 Task: Search for hiking trails near Salt Lake City, Utah, and Zion National Park, Utah.
Action: Mouse moved to (147, 91)
Screenshot: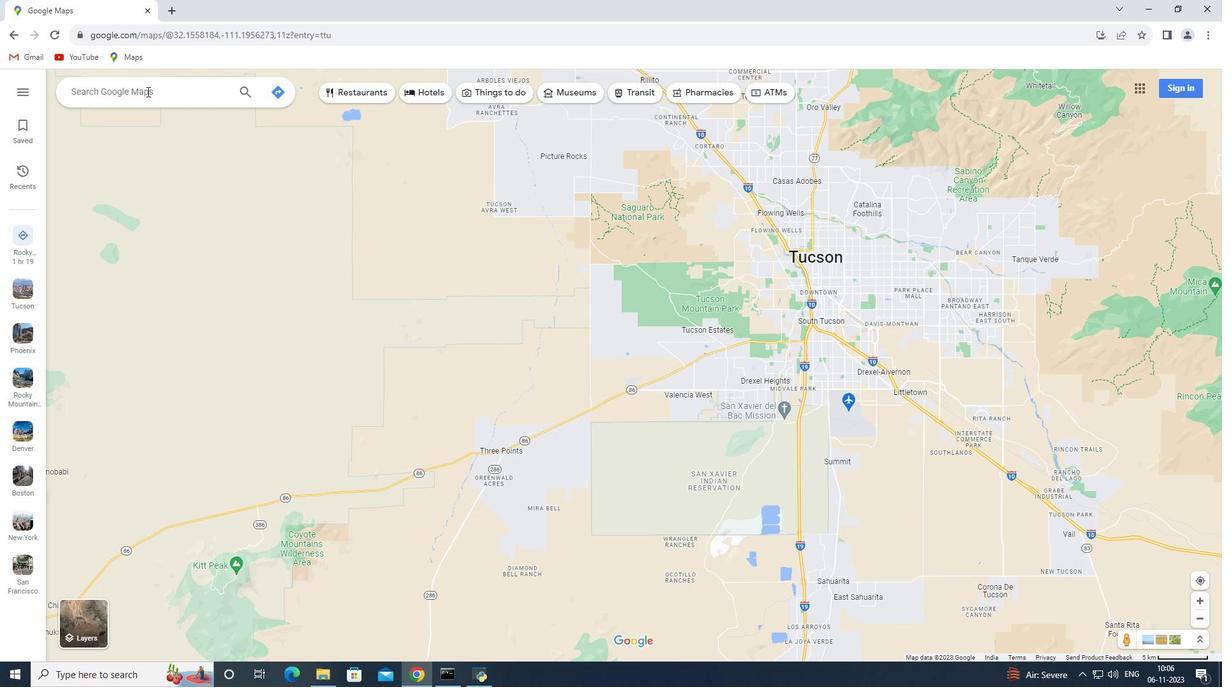 
Action: Mouse pressed left at (147, 91)
Screenshot: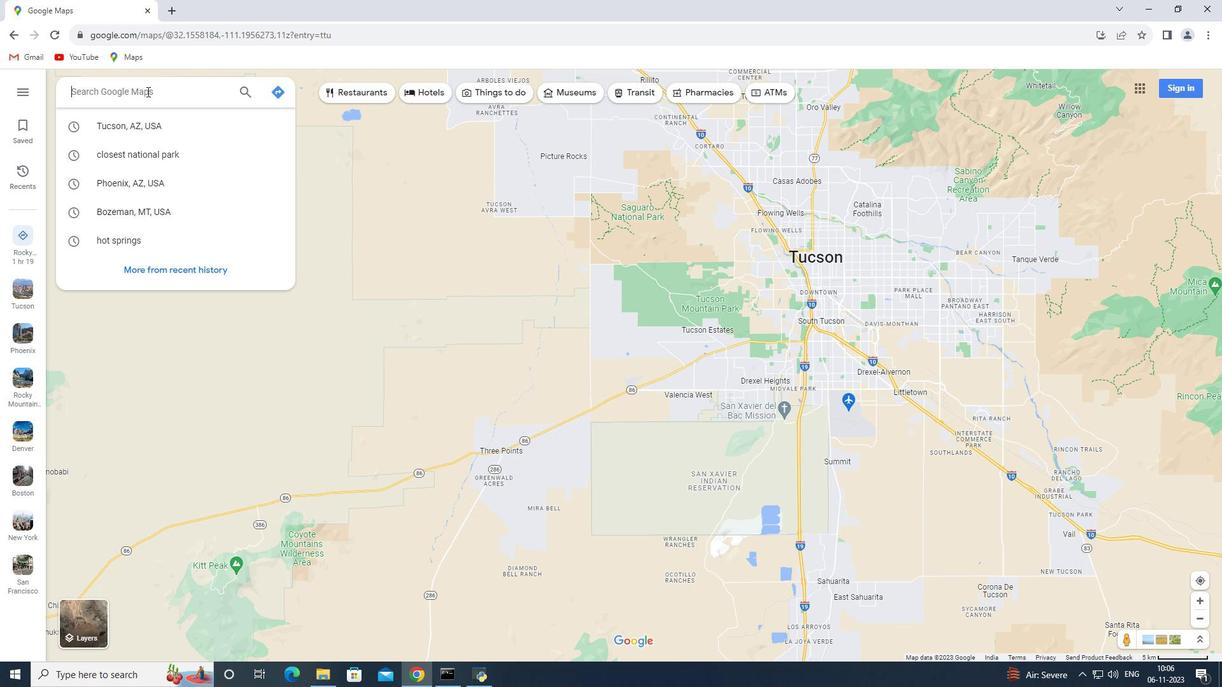 
Action: Key pressed <Key.shift>Salt<Key.space><Key.shift>Lake<Key.space><Key.shift>City,<Key.space><Key.shift_r>Utah<Key.enter>
Screenshot: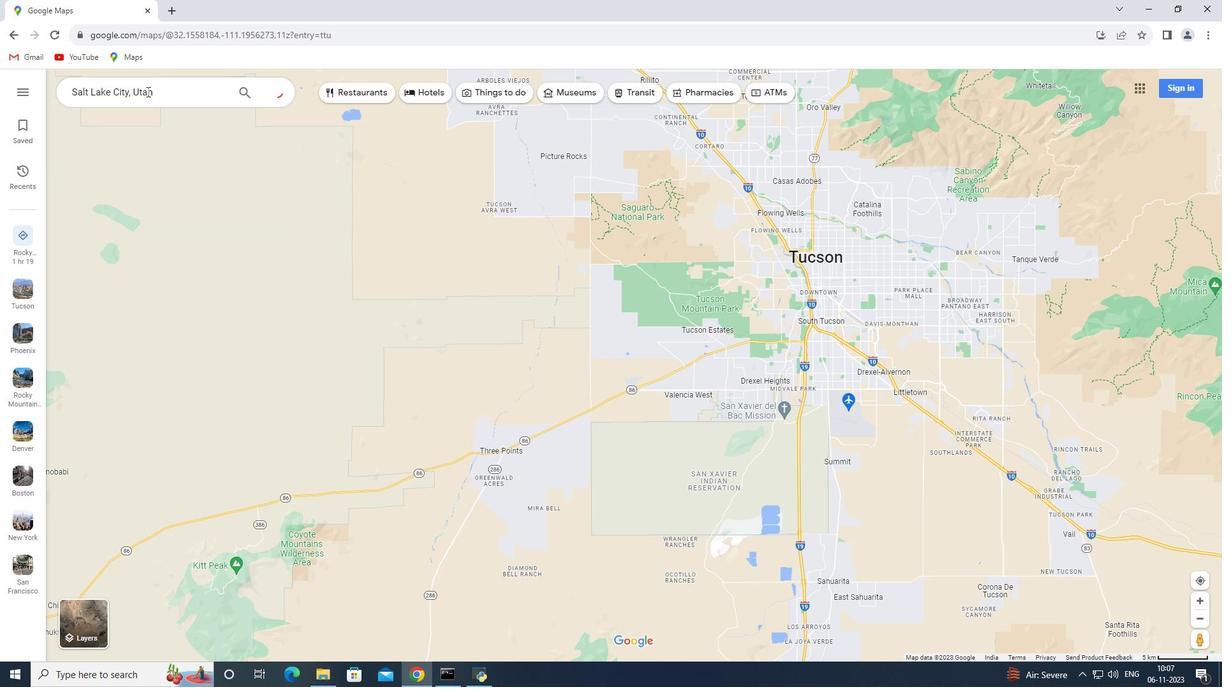 
Action: Mouse moved to (172, 312)
Screenshot: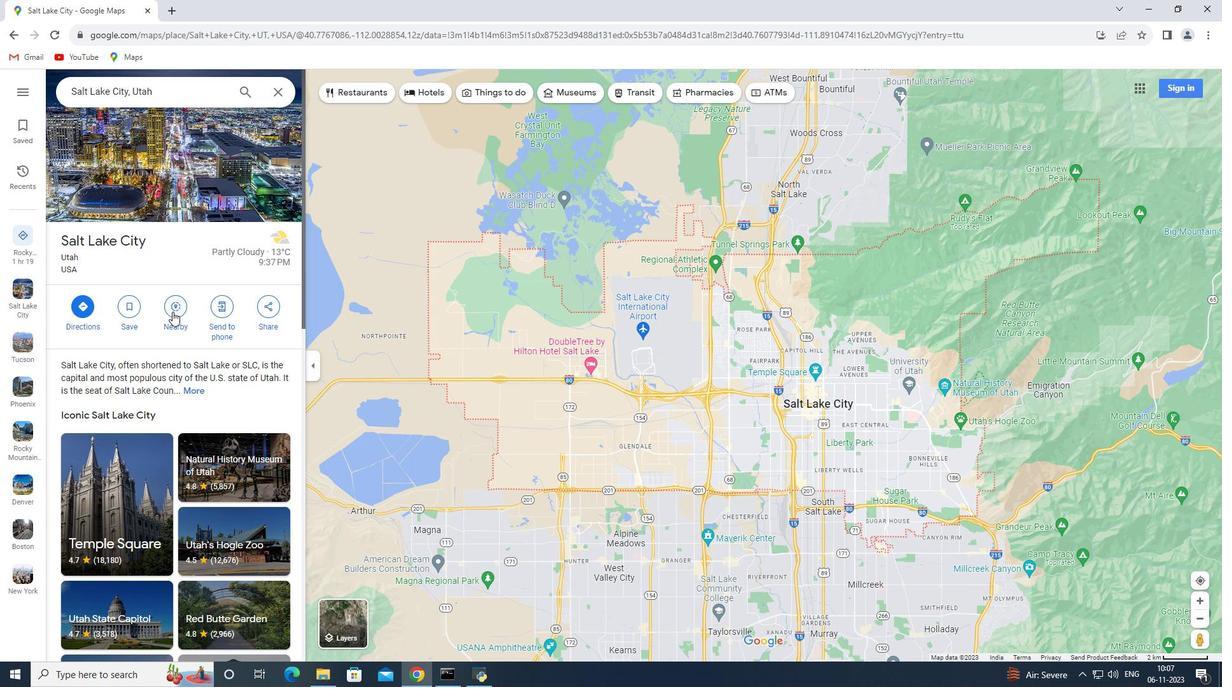 
Action: Mouse pressed left at (172, 312)
Screenshot: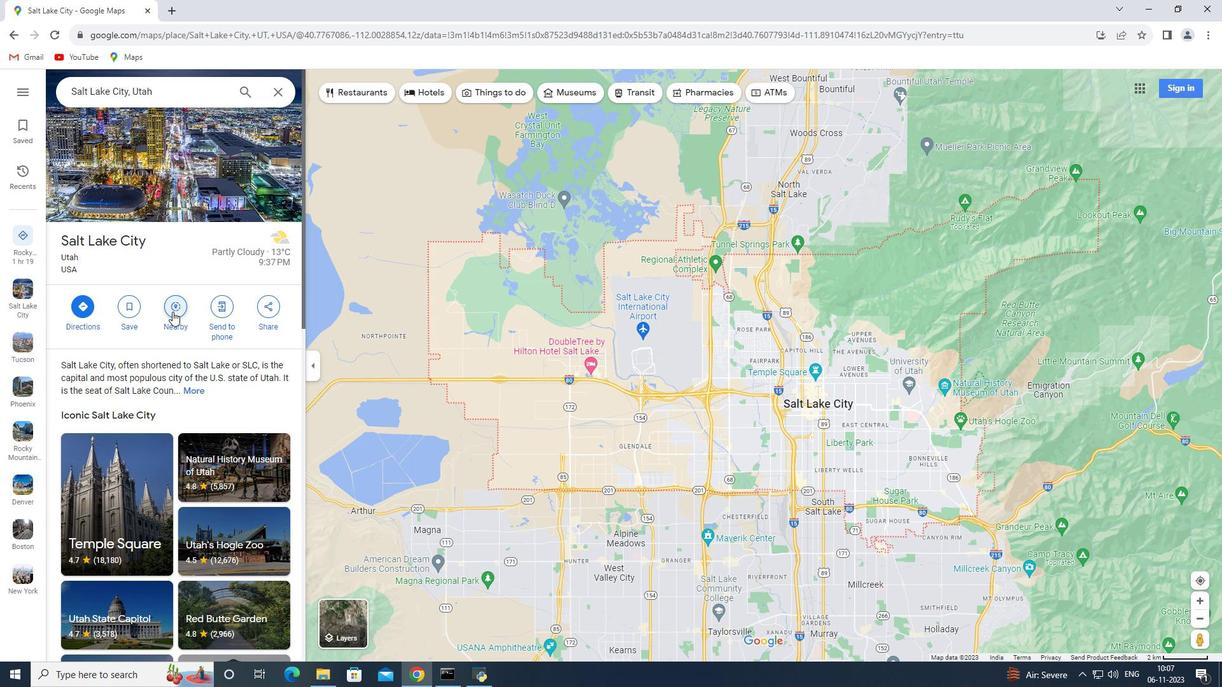 
Action: Key pressed hiking<Key.space>trails<Key.enter>
Screenshot: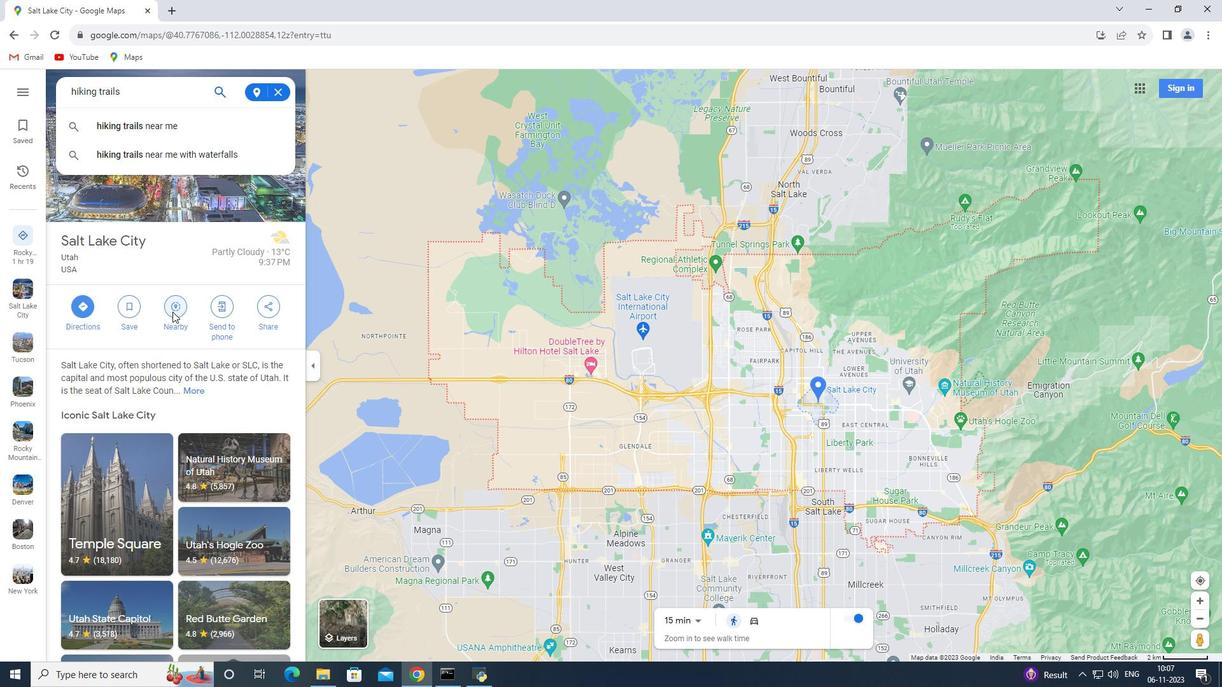 
Action: Mouse moved to (278, 92)
Screenshot: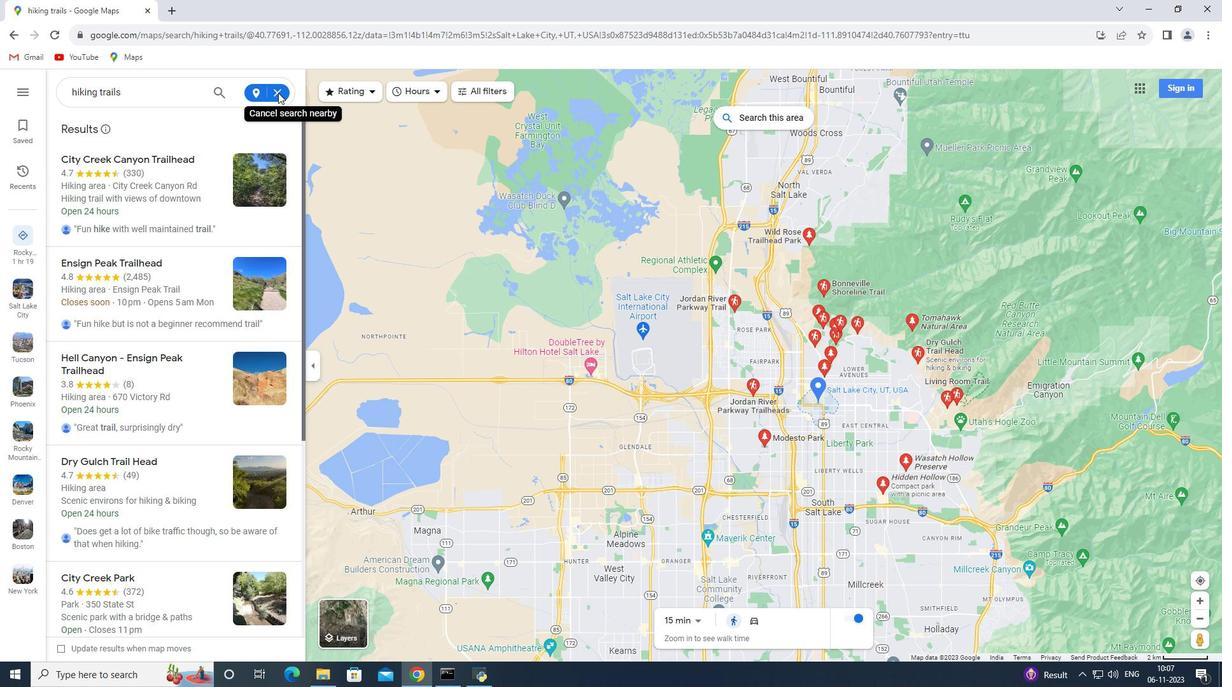 
Action: Mouse pressed left at (278, 92)
Screenshot: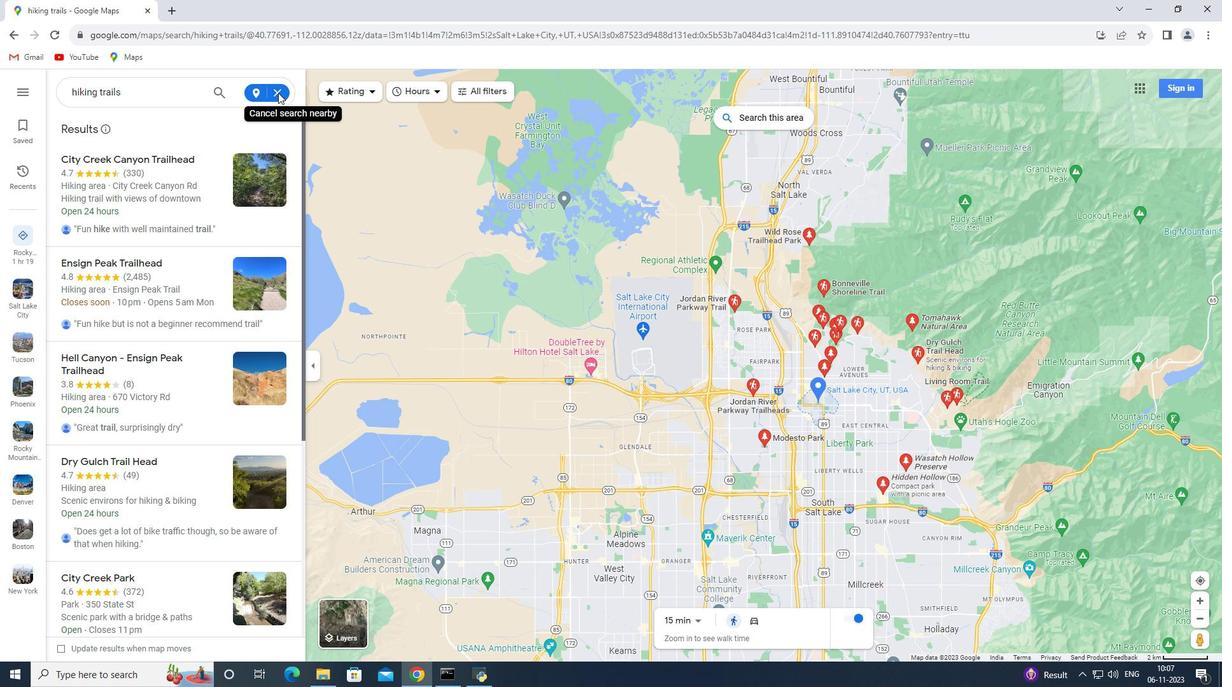 
Action: Mouse moved to (280, 92)
Screenshot: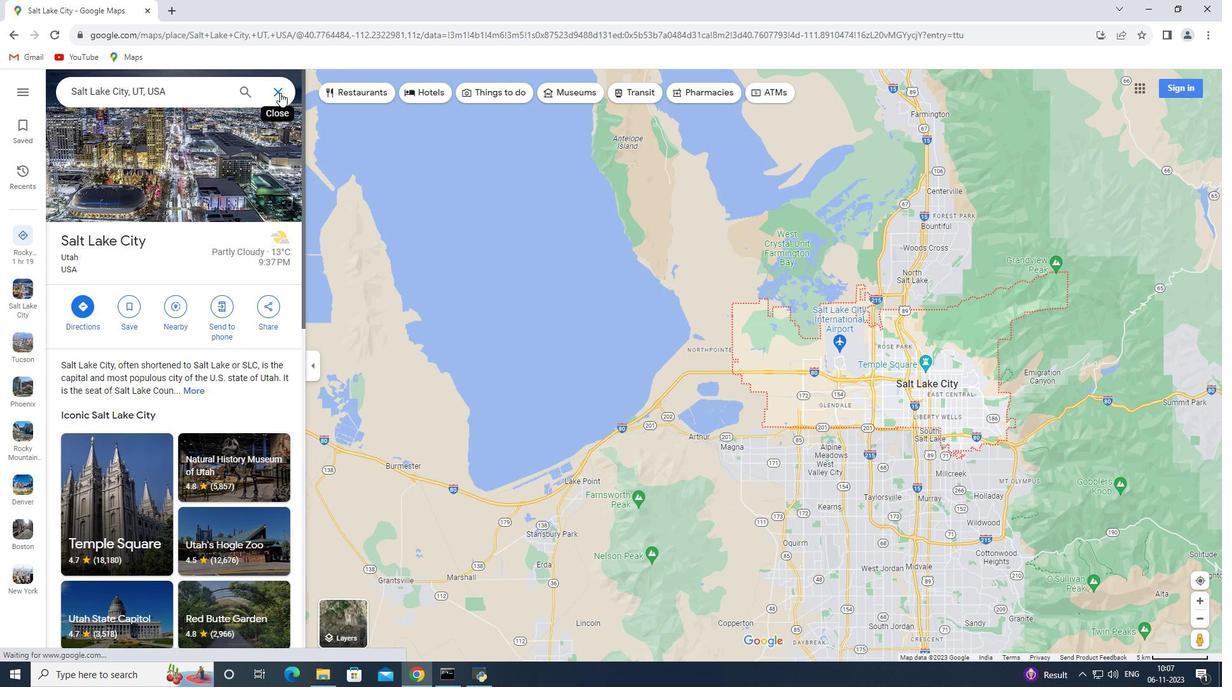 
Action: Mouse pressed left at (280, 92)
Screenshot: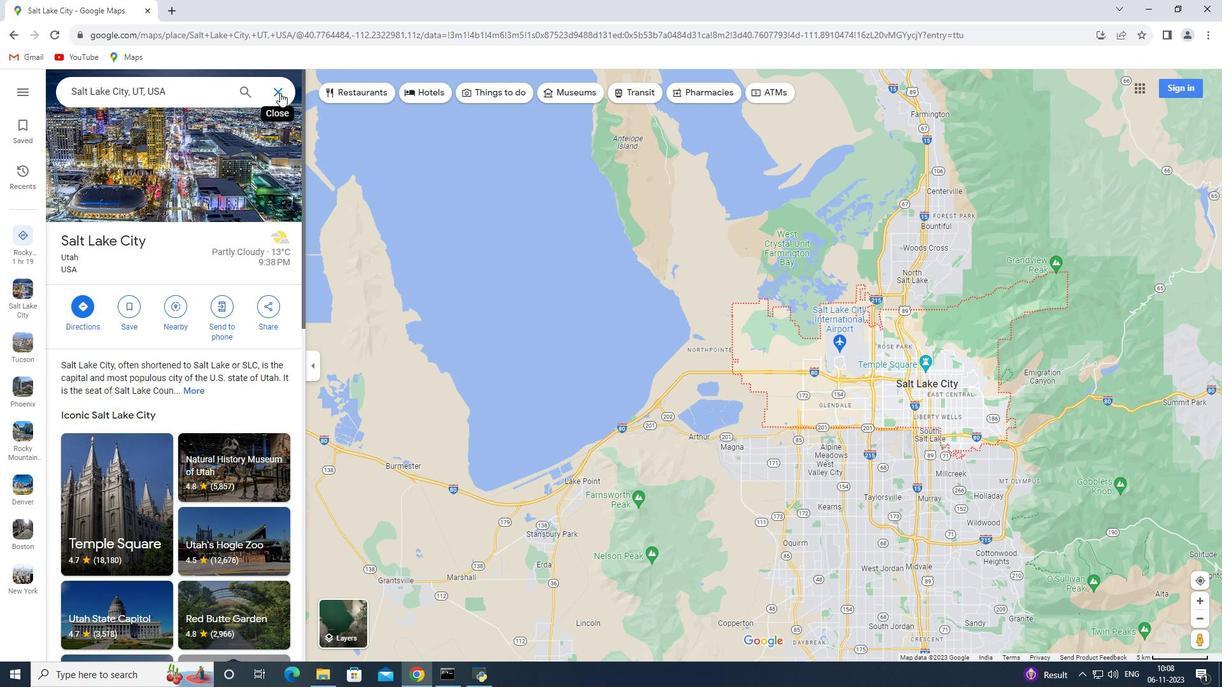 
Action: Mouse moved to (256, 96)
Screenshot: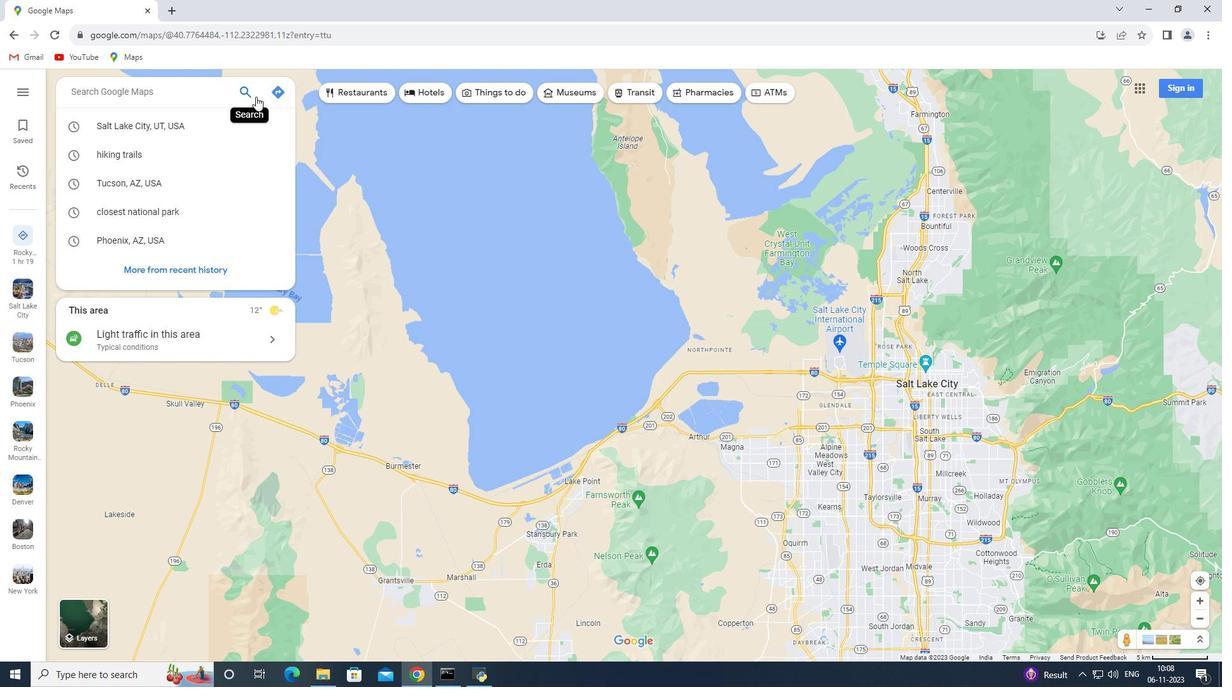 
Action: Key pressed <Key.shift>Zion<Key.space><Key.shift_r>National<Key.space><Key.shift_r>Park,<Key.space><Key.shift_r>Utah<Key.enter>
Screenshot: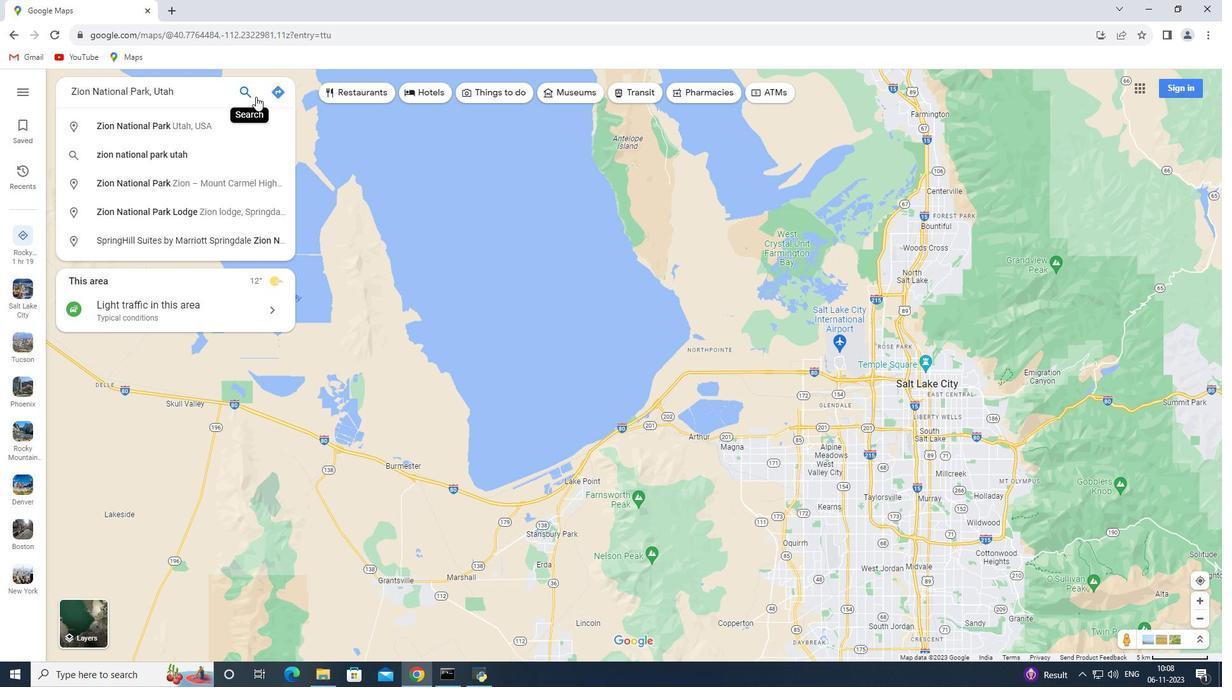 
Action: Mouse moved to (156, 310)
Screenshot: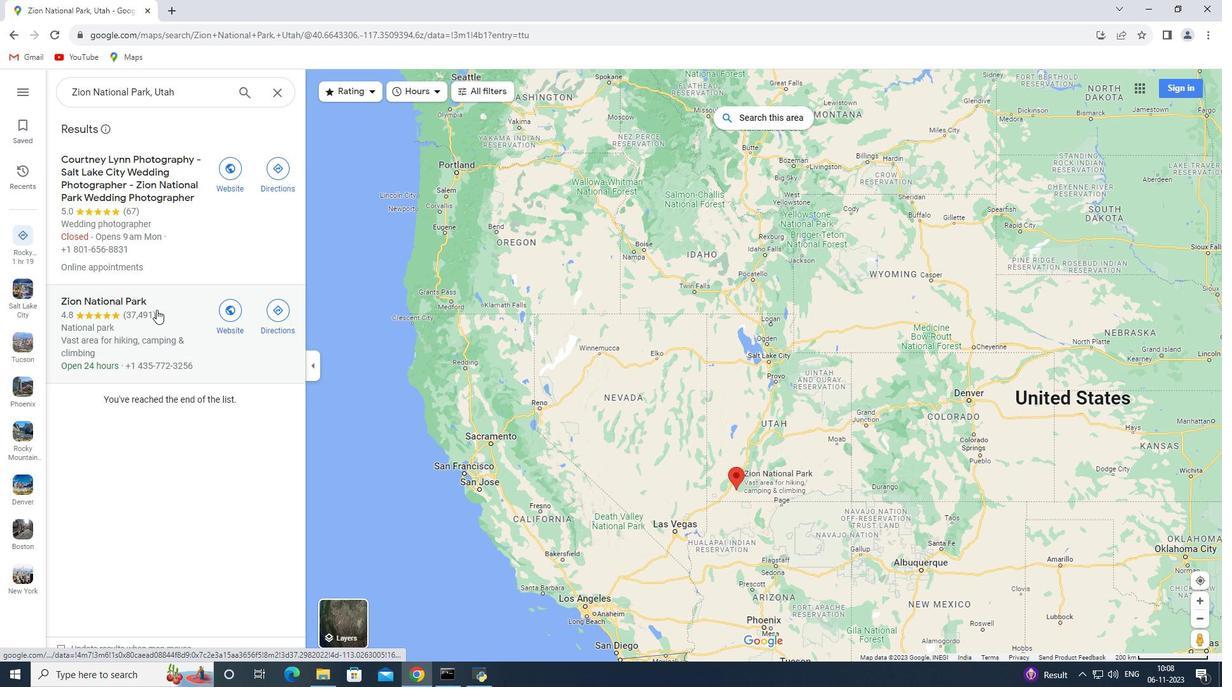 
Action: Mouse pressed left at (156, 310)
Screenshot: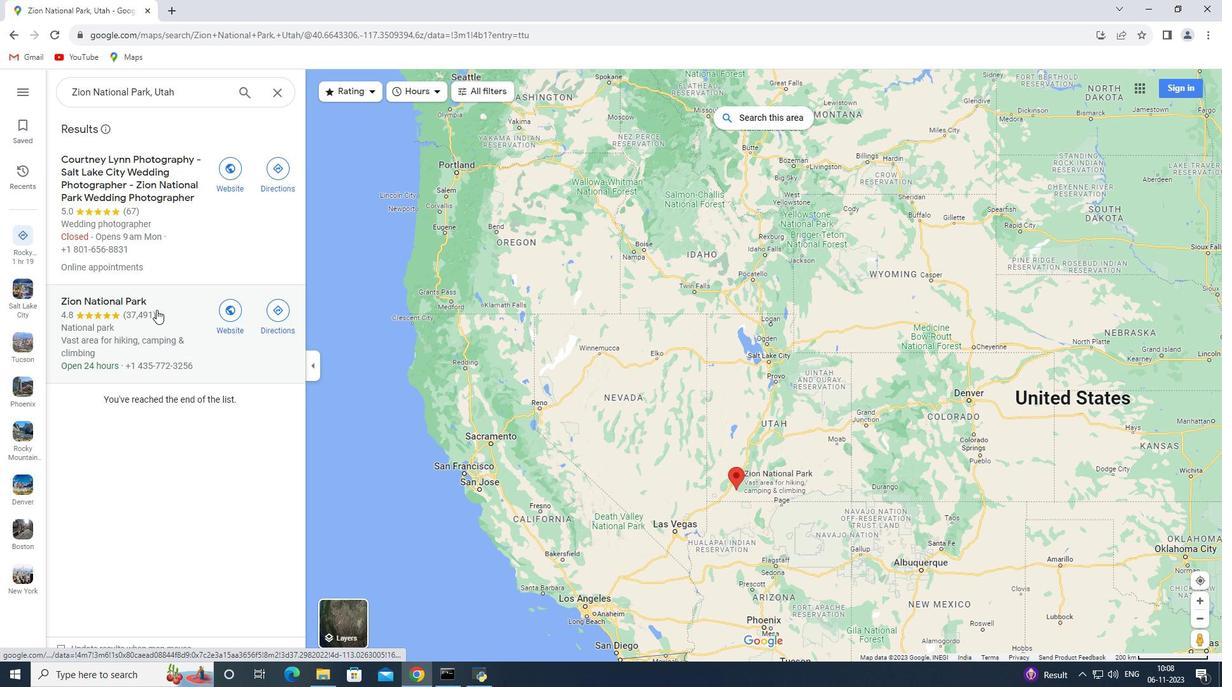 
Action: Mouse moved to (451, 376)
Screenshot: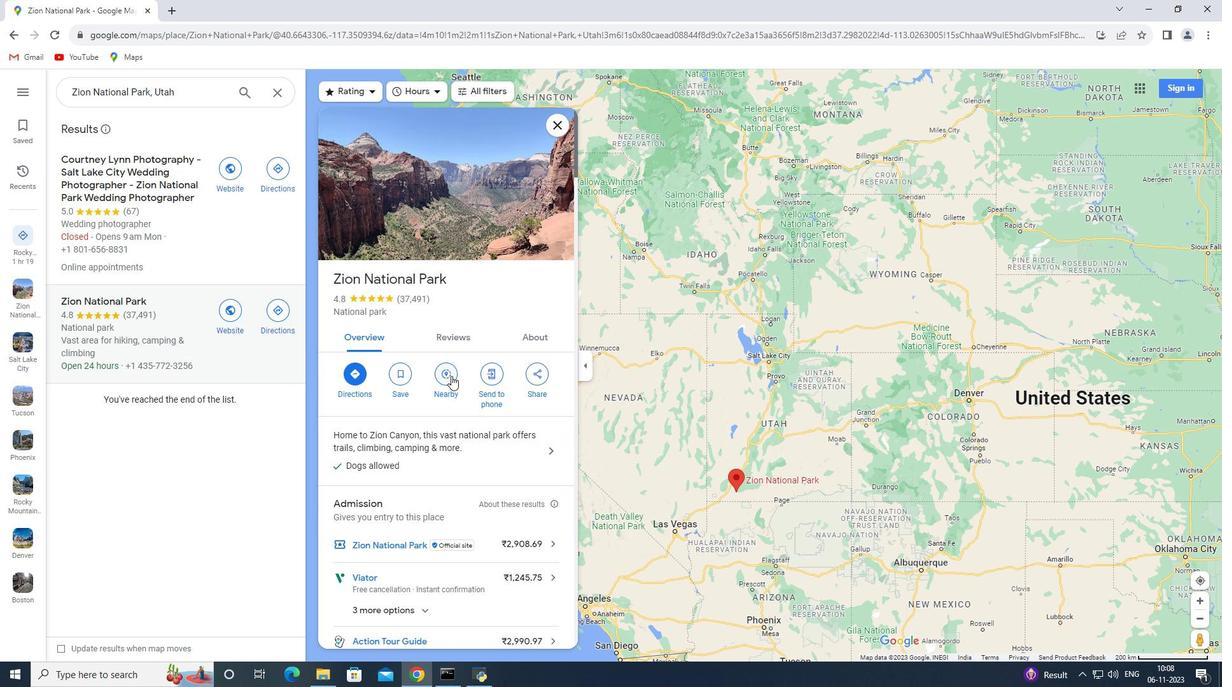 
Action: Mouse pressed left at (451, 376)
Screenshot: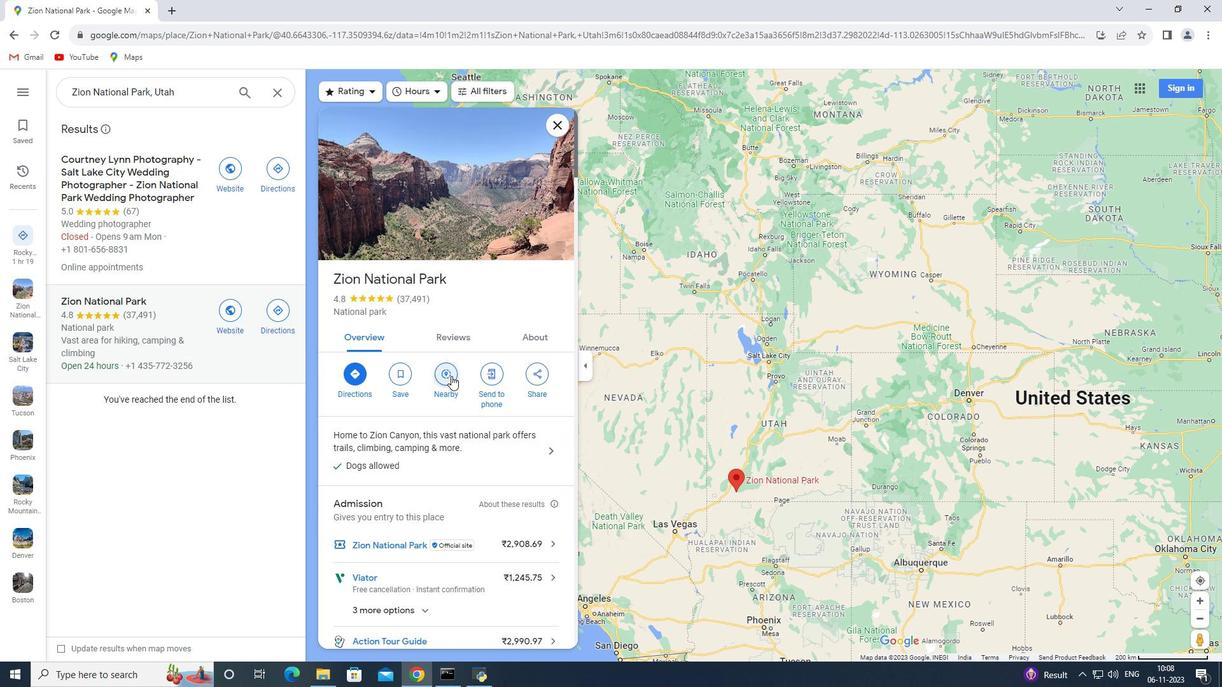 
Action: Mouse moved to (257, 340)
Screenshot: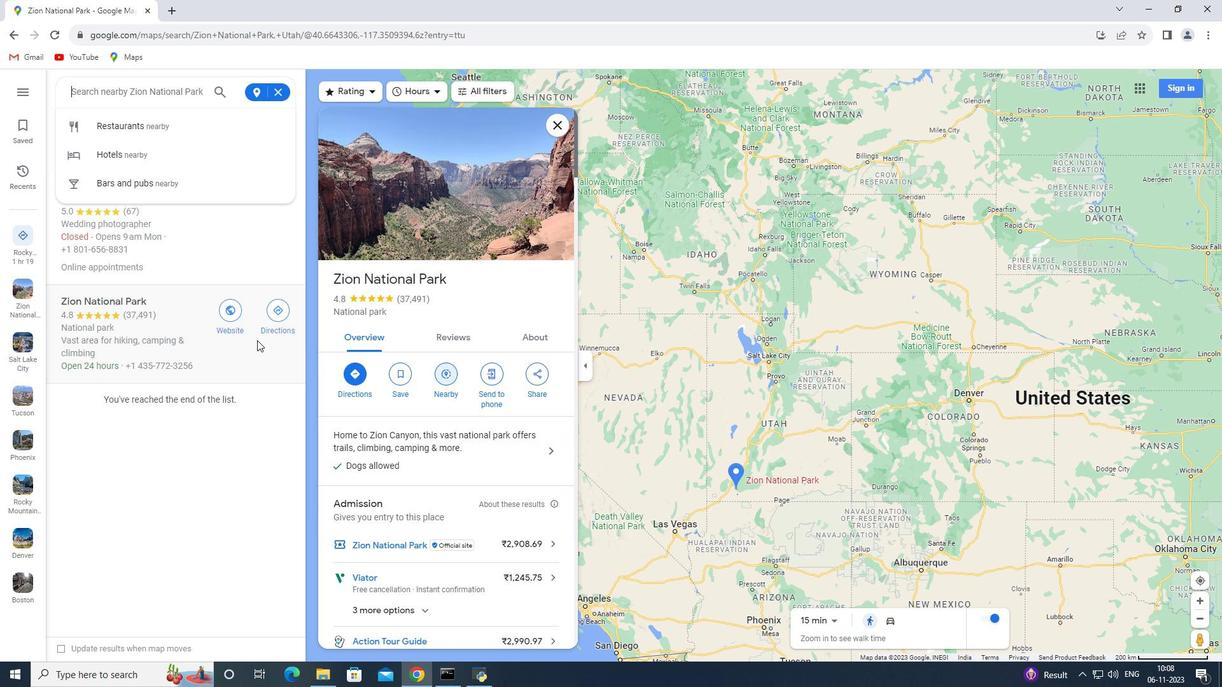 
Action: Key pressed hiking<Key.space>trails<Key.enter>
Screenshot: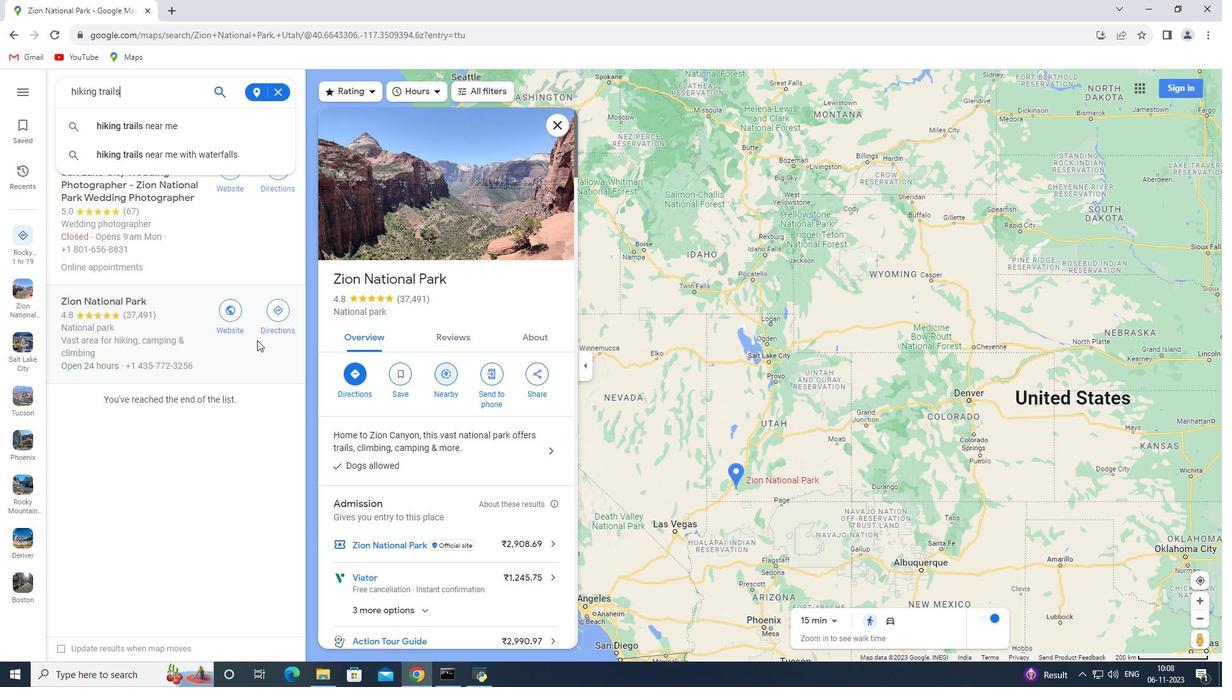 
